 Task: Add Firestone Walker Mind Haze IPA 6 Pack Cans to the cart.
Action: Mouse moved to (806, 271)
Screenshot: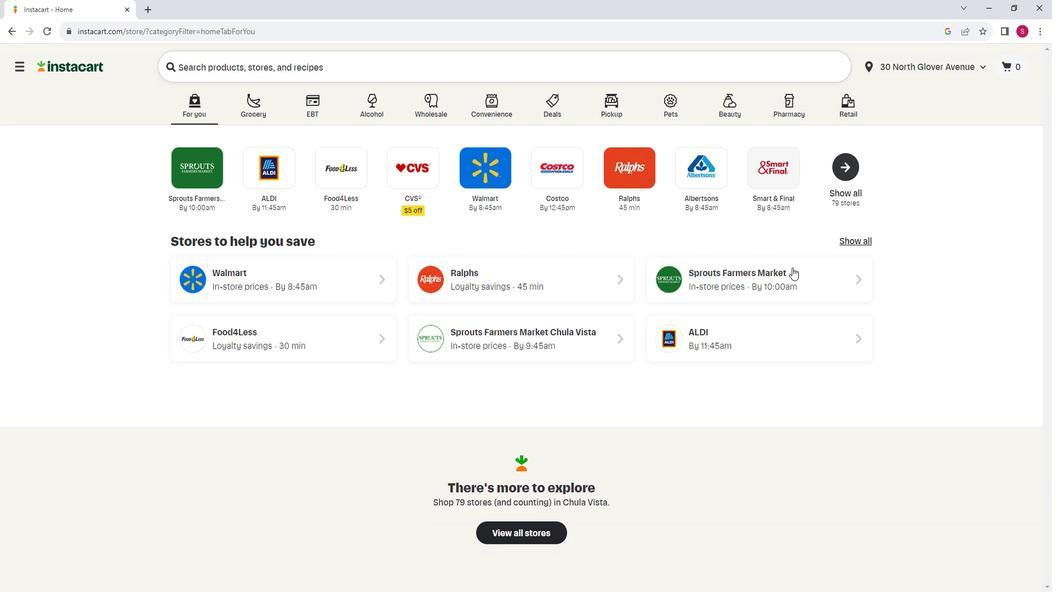 
Action: Mouse pressed left at (806, 271)
Screenshot: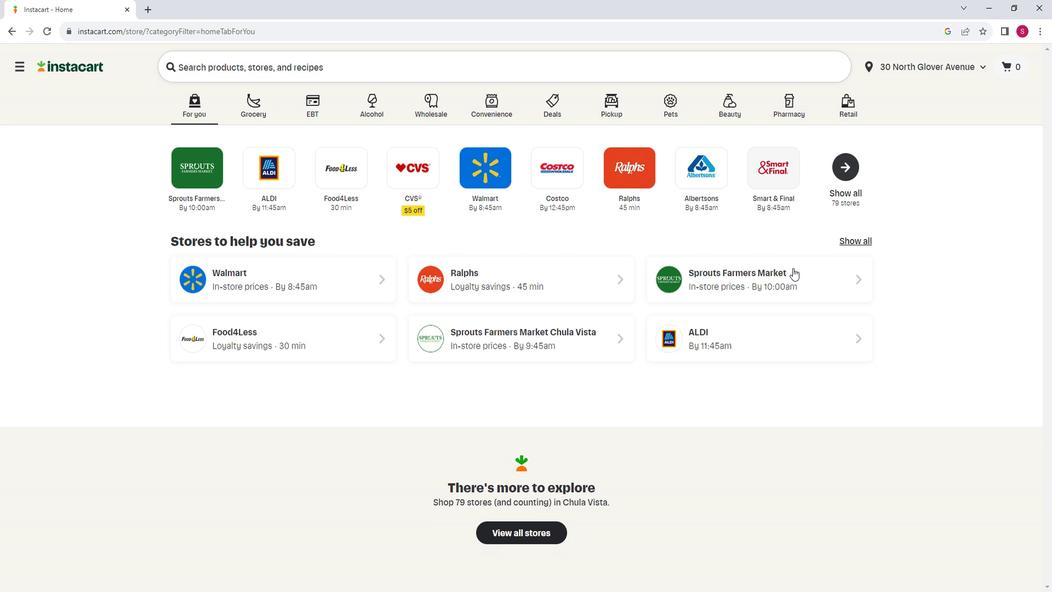 
Action: Mouse moved to (133, 344)
Screenshot: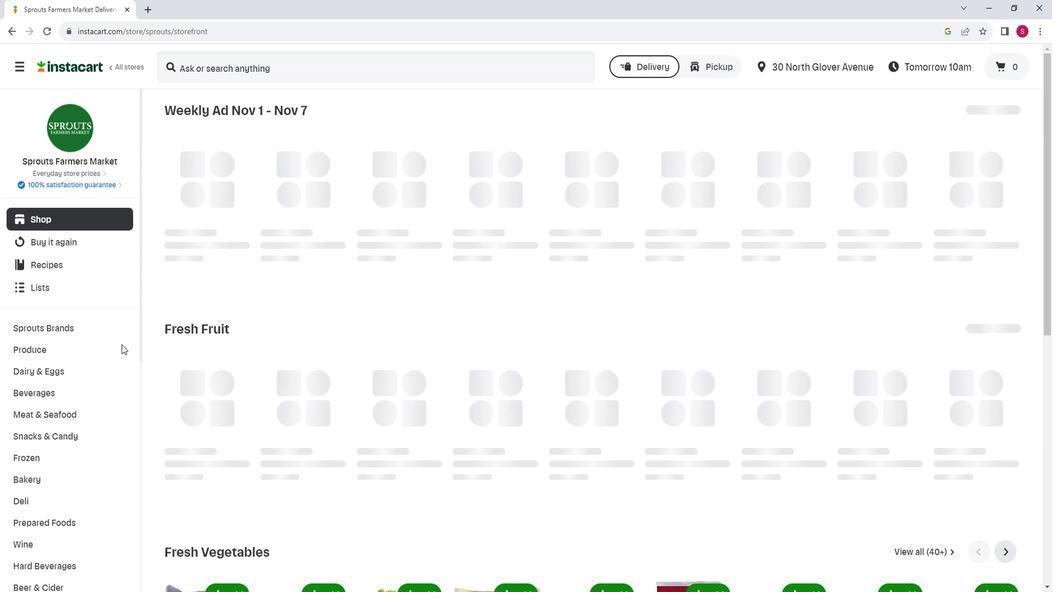 
Action: Mouse scrolled (133, 344) with delta (0, 0)
Screenshot: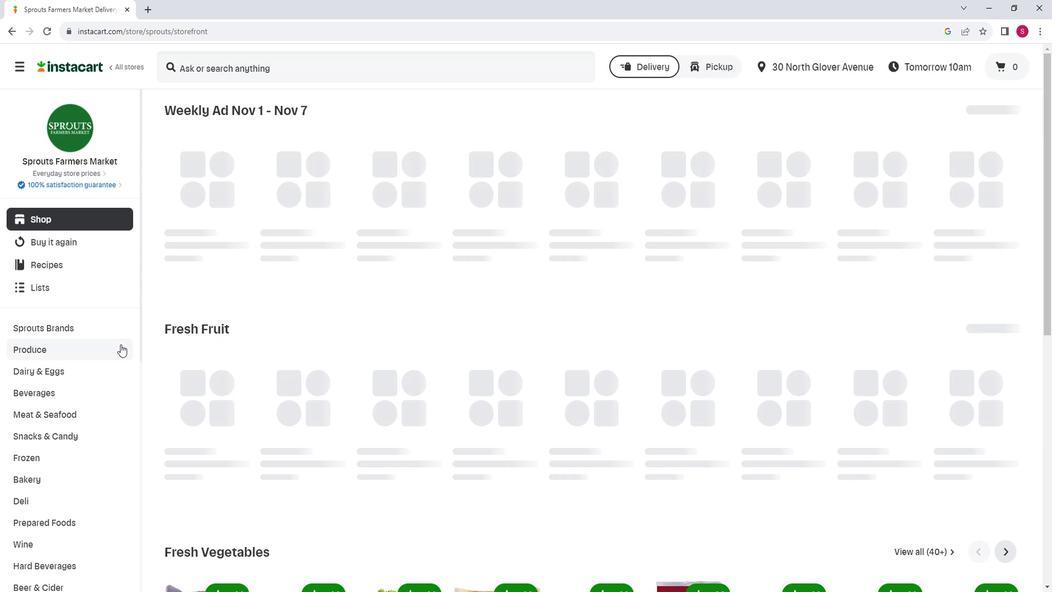 
Action: Mouse moved to (133, 345)
Screenshot: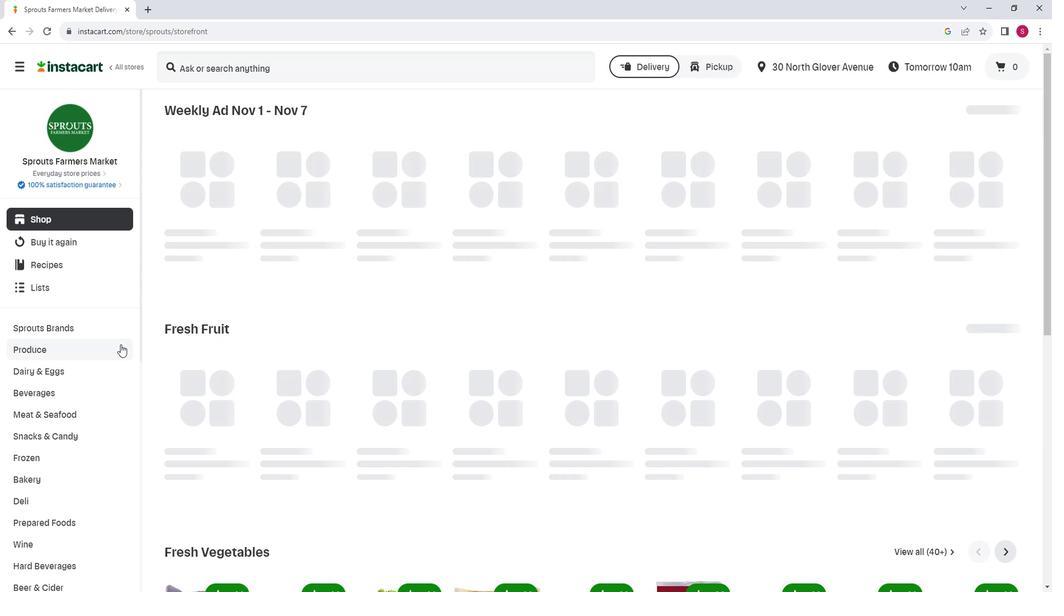 
Action: Mouse scrolled (133, 344) with delta (0, 0)
Screenshot: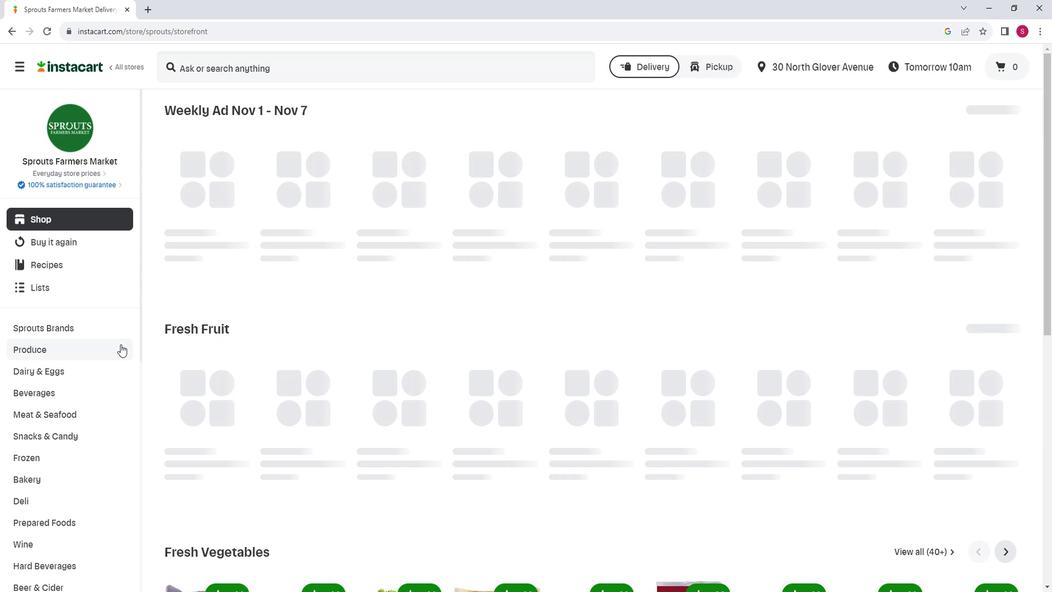 
Action: Mouse moved to (100, 465)
Screenshot: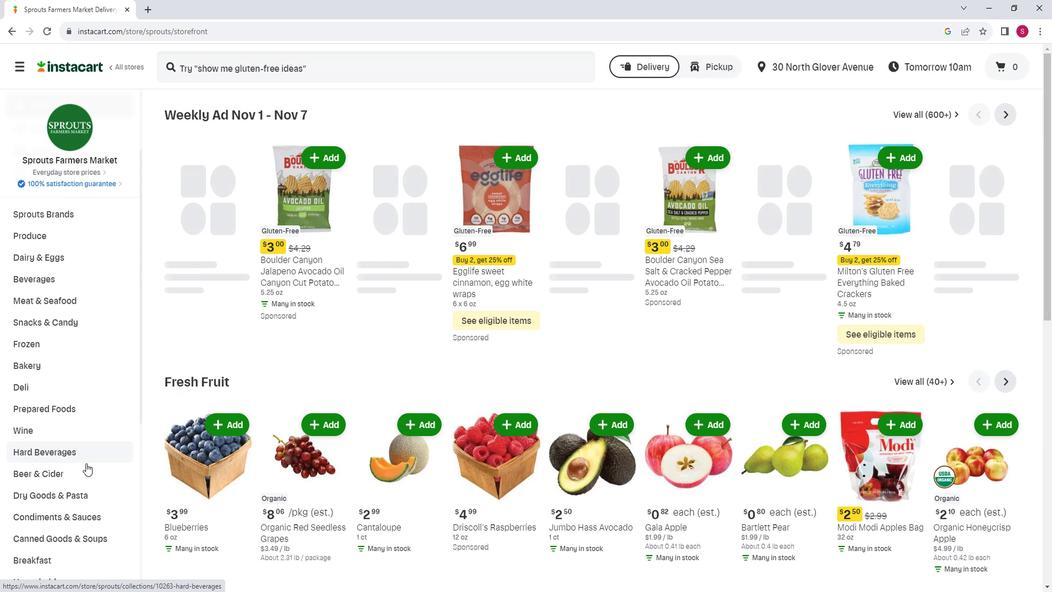 
Action: Mouse pressed left at (100, 465)
Screenshot: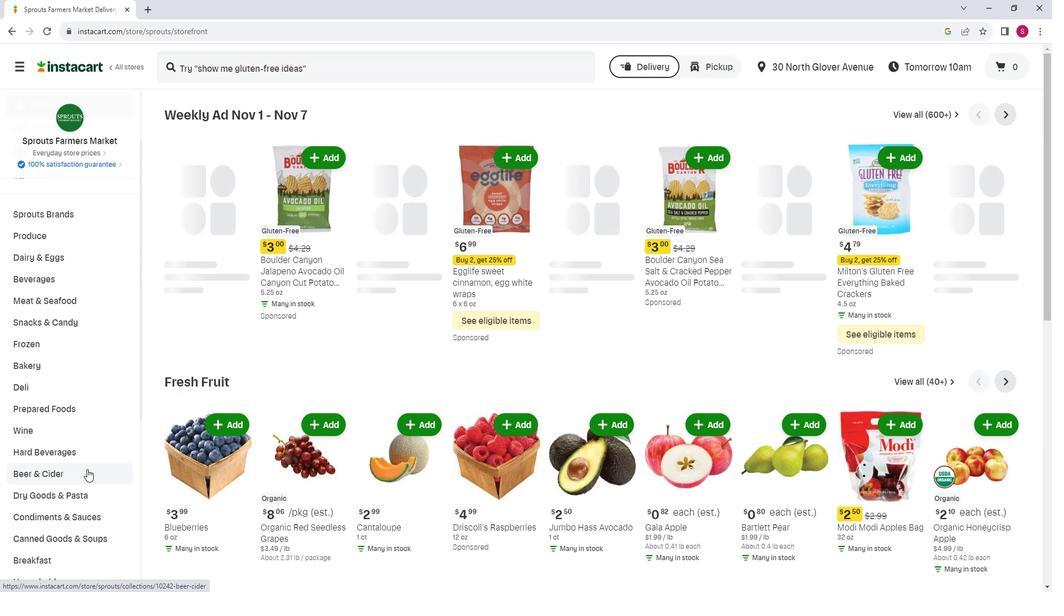 
Action: Mouse moved to (267, 143)
Screenshot: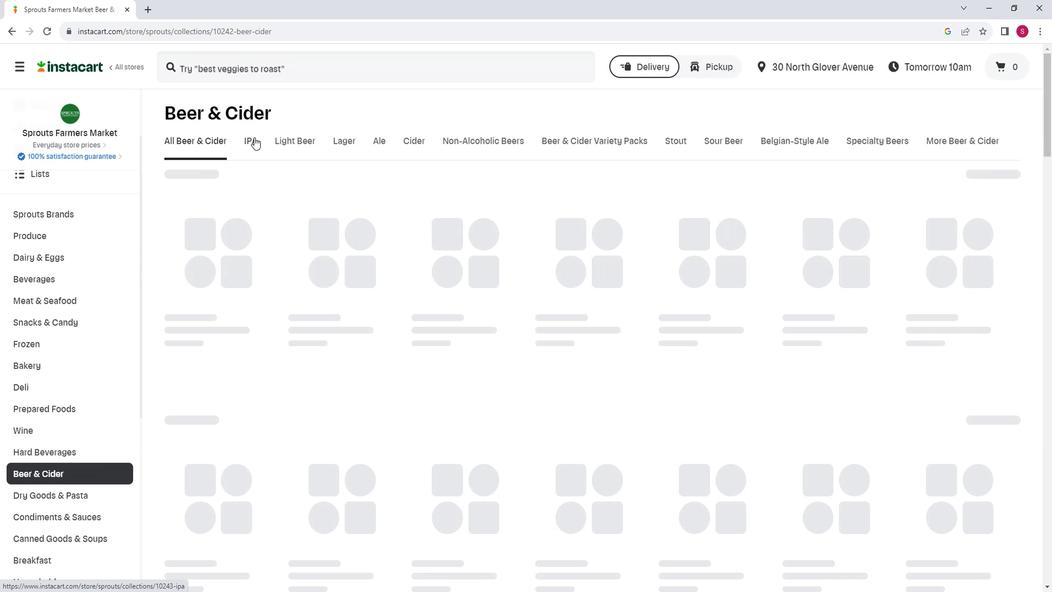 
Action: Mouse pressed left at (267, 143)
Screenshot: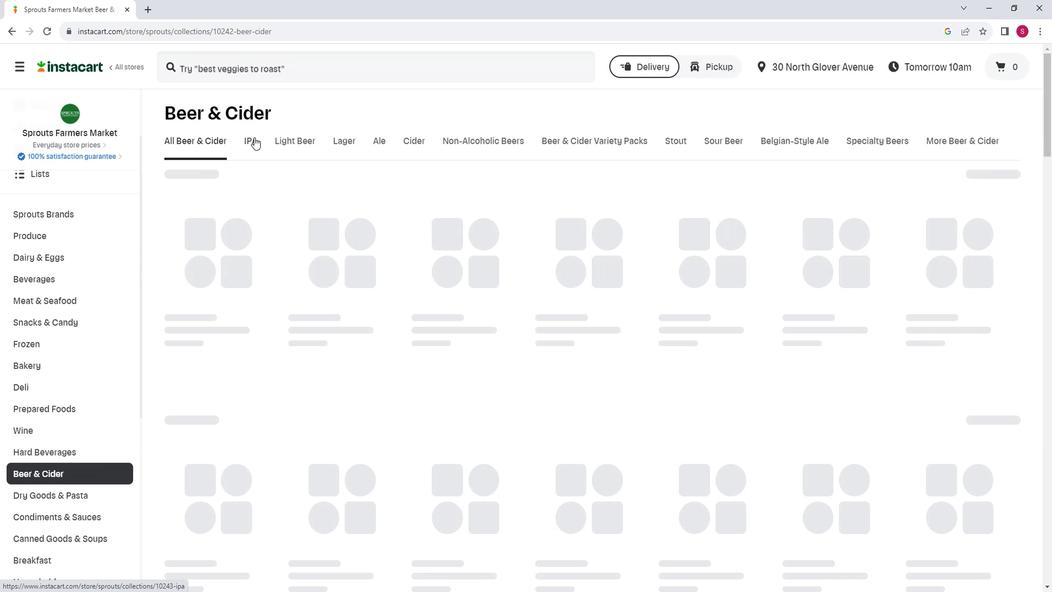 
Action: Mouse moved to (458, 218)
Screenshot: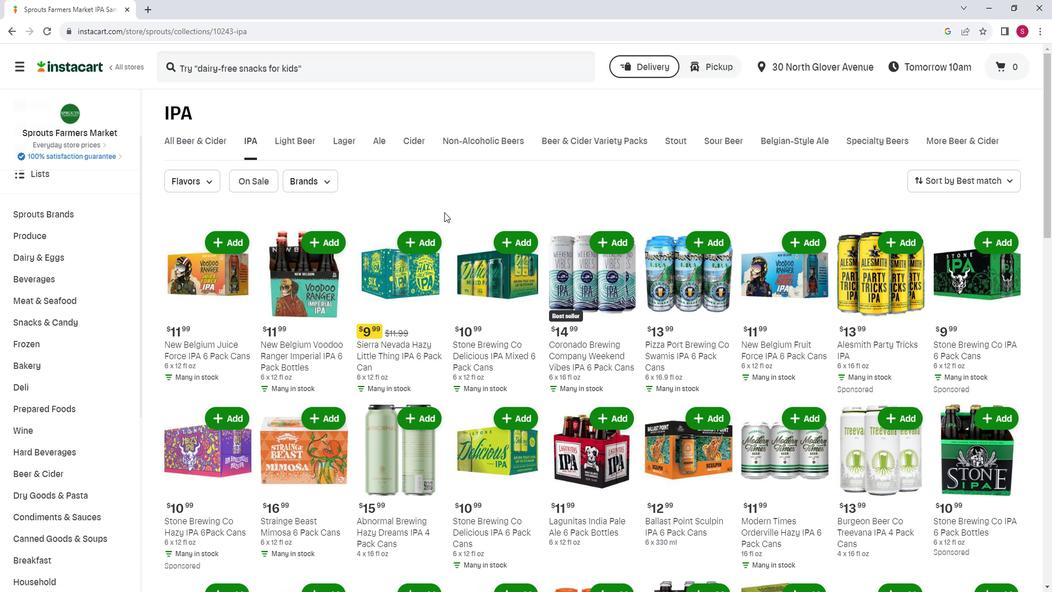 
Action: Mouse scrolled (458, 217) with delta (0, 0)
Screenshot: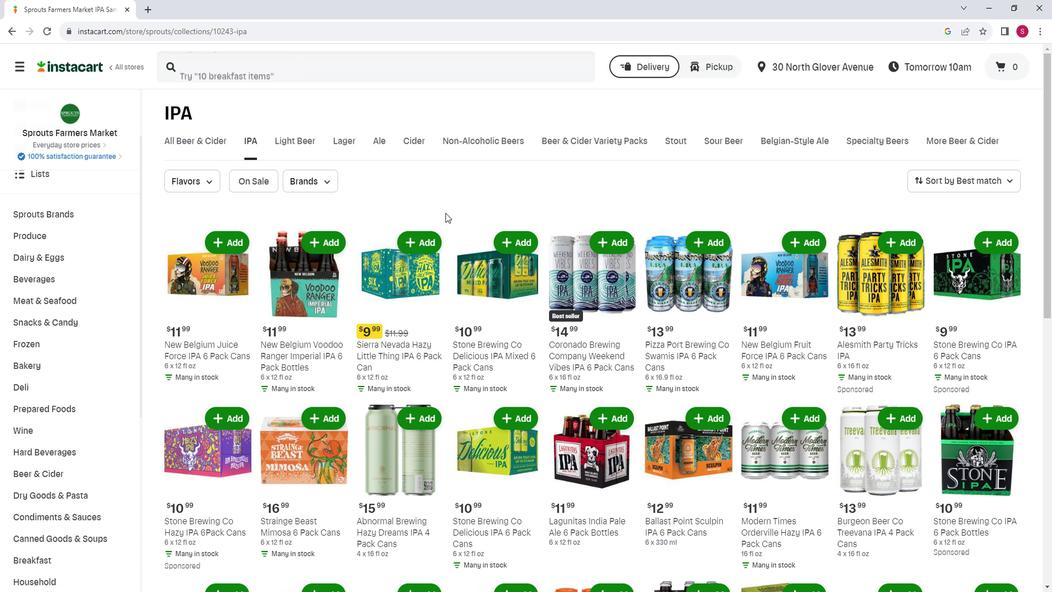 
Action: Mouse moved to (546, 264)
Screenshot: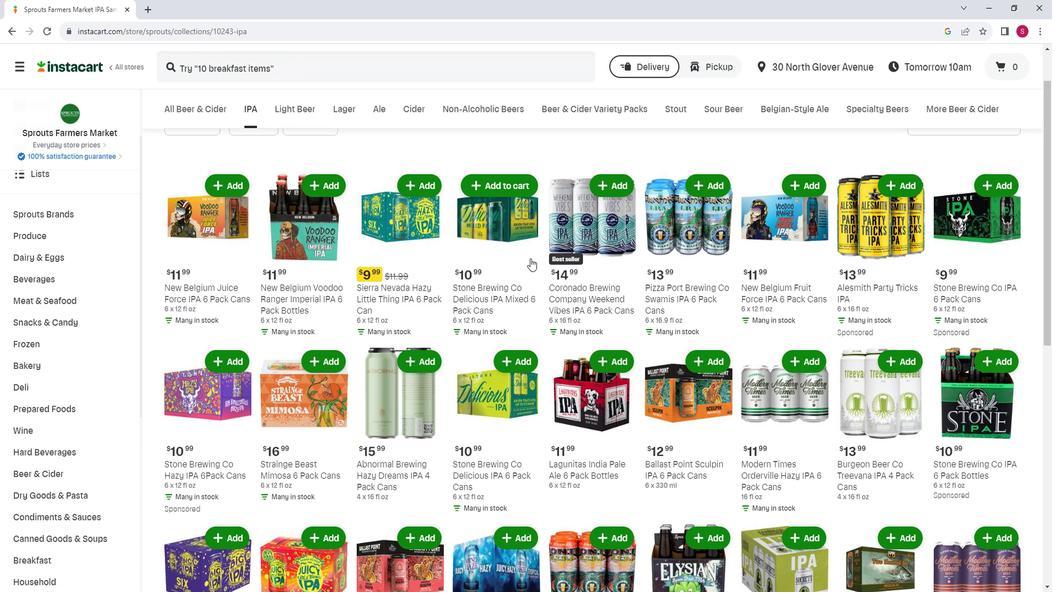 
Action: Mouse scrolled (546, 263) with delta (0, 0)
Screenshot: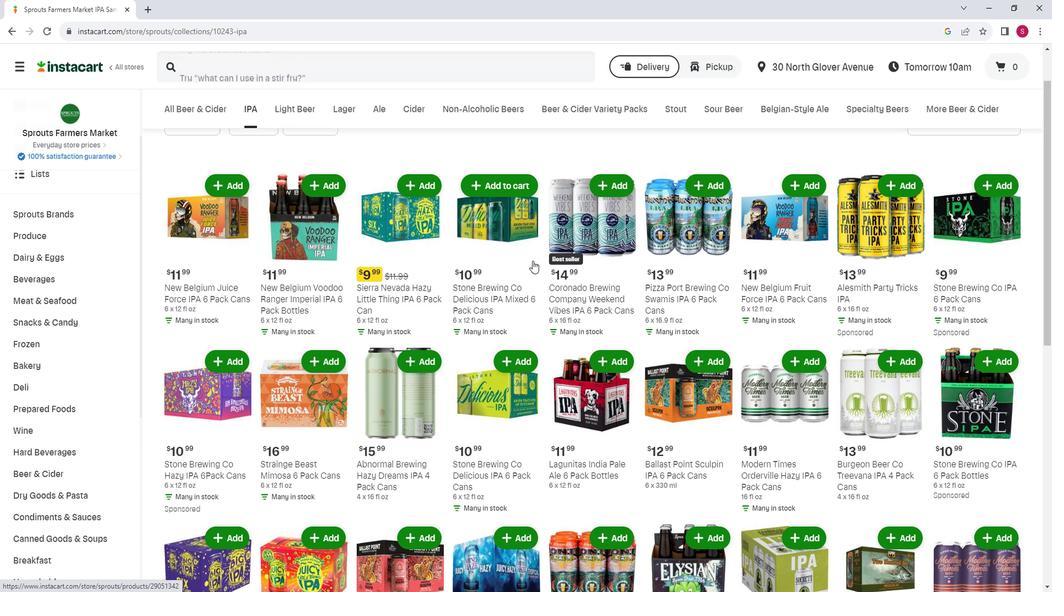 
Action: Mouse moved to (457, 281)
Screenshot: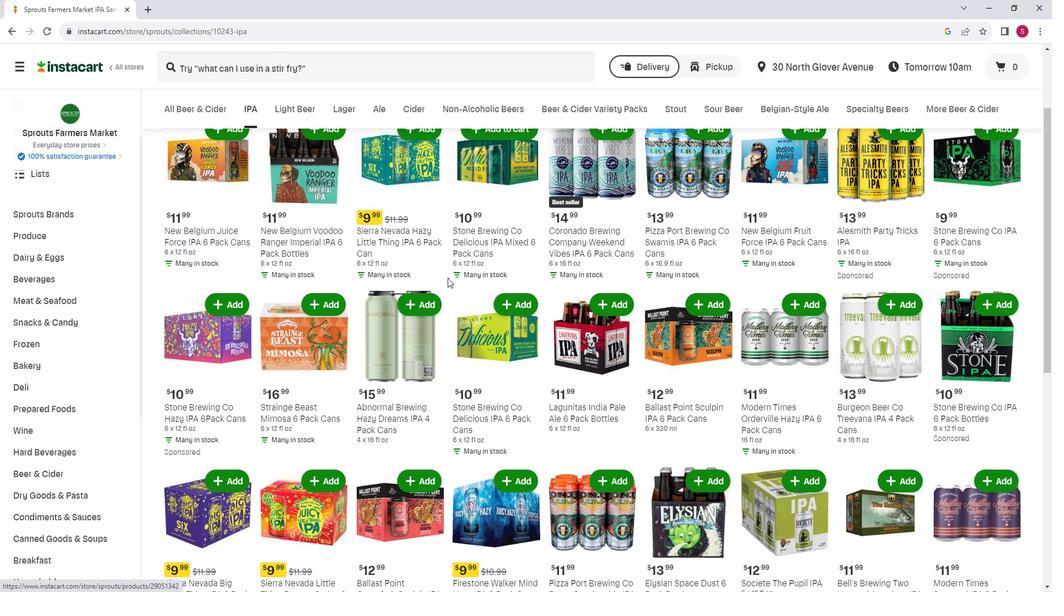 
Action: Mouse scrolled (457, 280) with delta (0, 0)
Screenshot: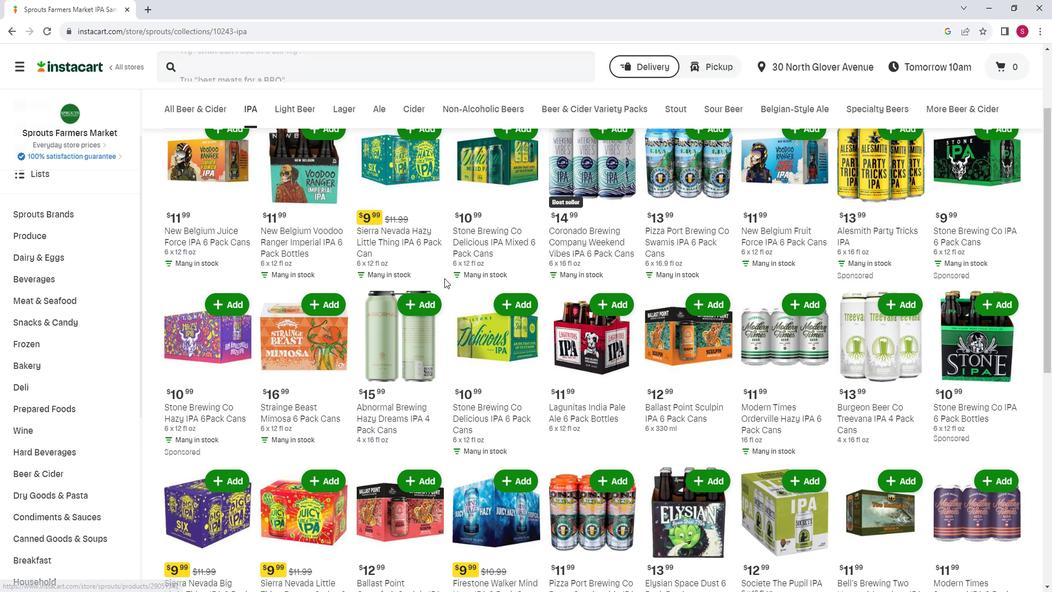 
Action: Mouse moved to (553, 328)
Screenshot: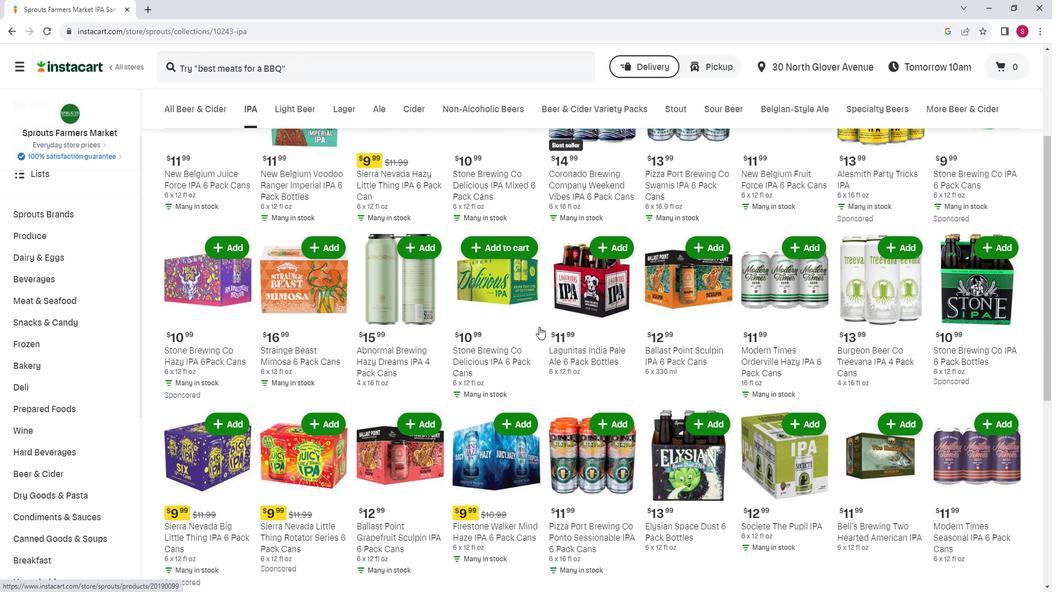 
Action: Mouse scrolled (553, 327) with delta (0, 0)
Screenshot: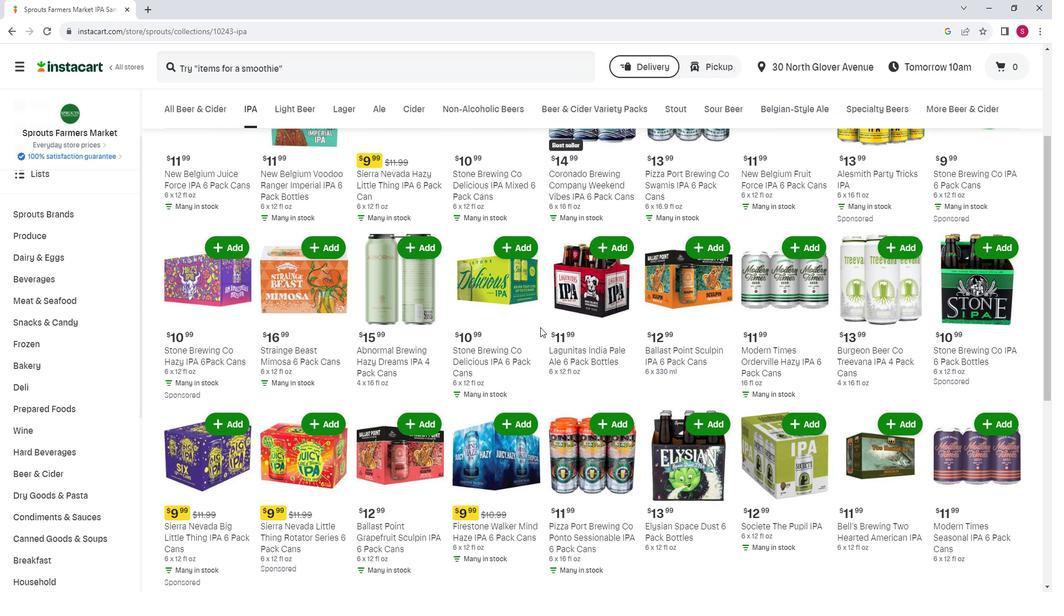 
Action: Mouse moved to (553, 329)
Screenshot: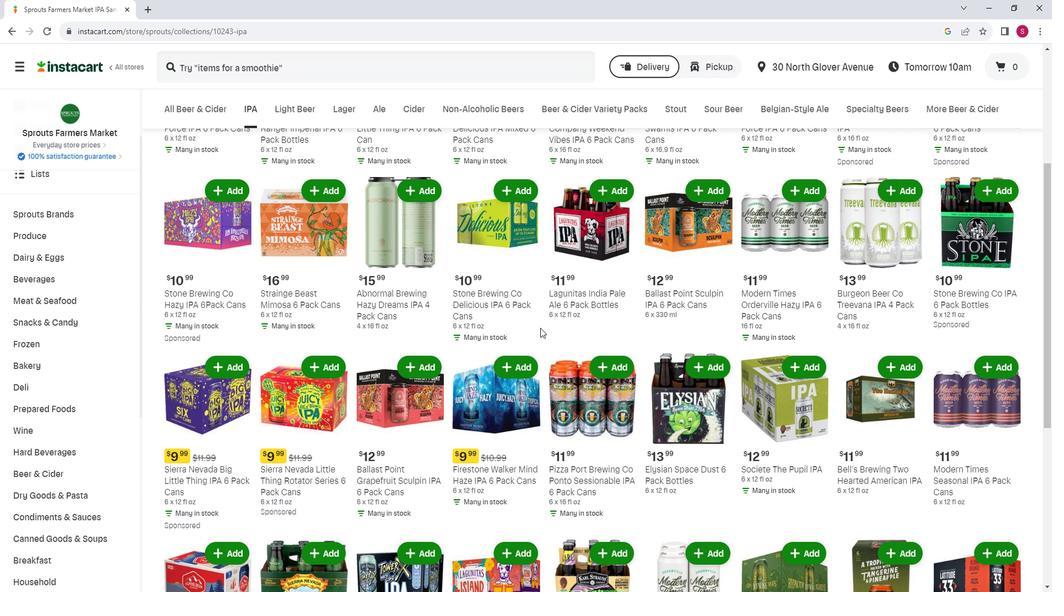 
Action: Mouse scrolled (553, 328) with delta (0, 0)
Screenshot: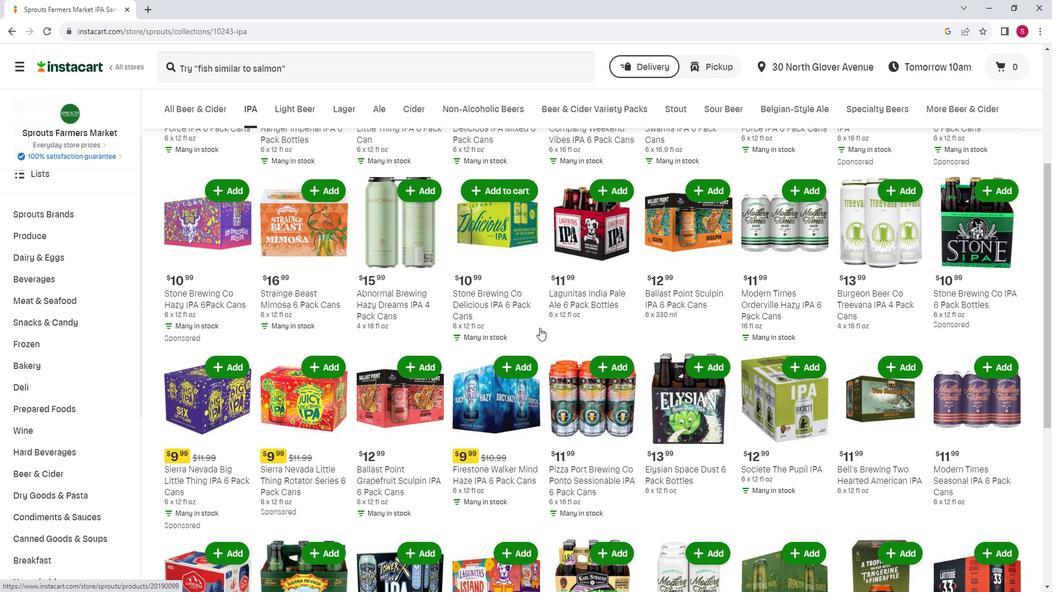 
Action: Mouse moved to (537, 316)
Screenshot: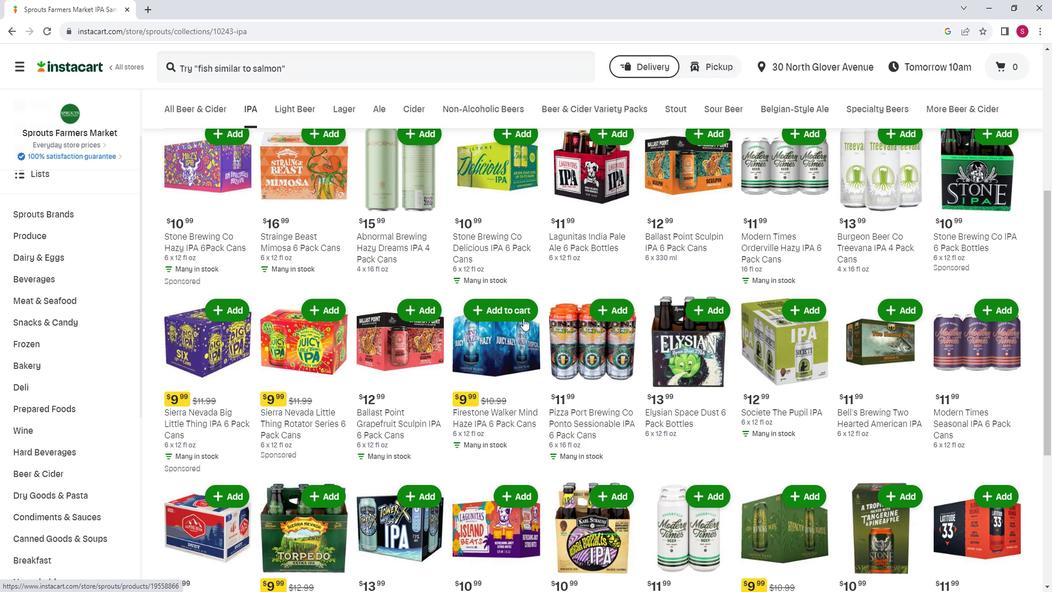 
Action: Mouse pressed left at (537, 316)
Screenshot: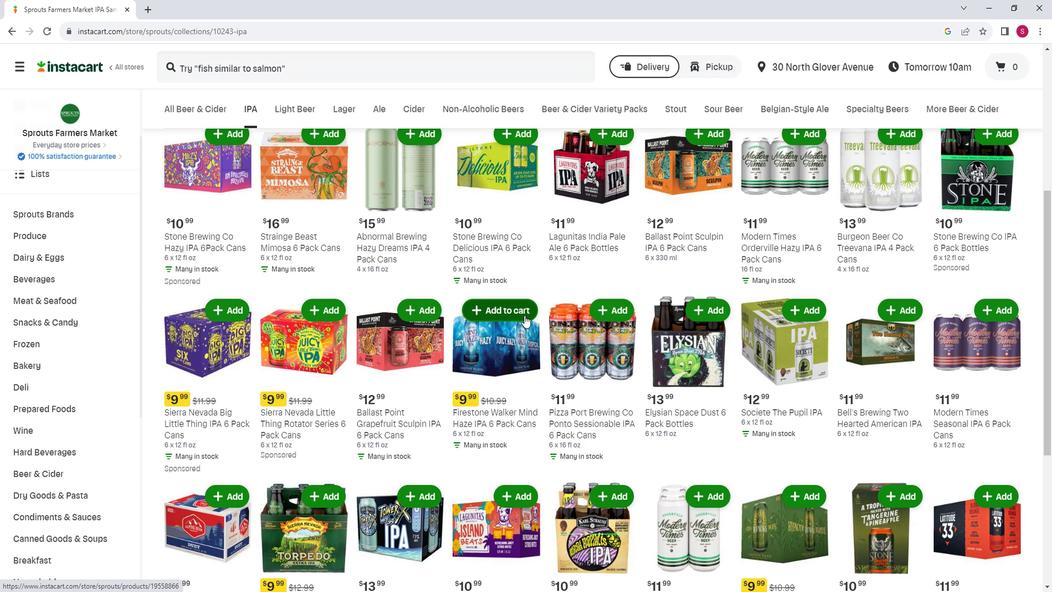 
Action: Mouse moved to (546, 284)
Screenshot: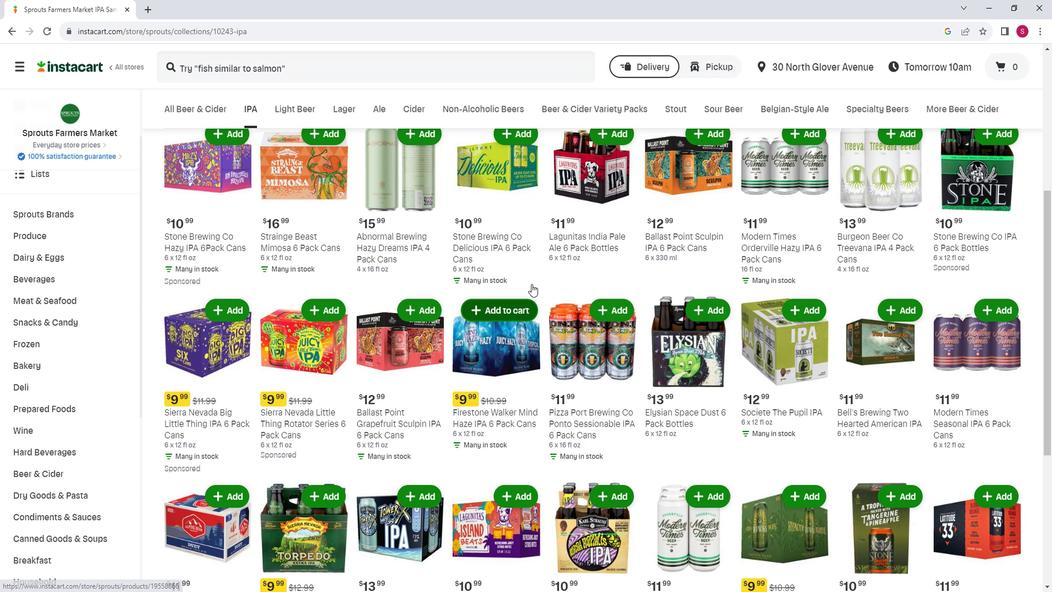 
